 Task: Create a due date automation trigger when advanced on, 2 hours before a card is due add dates not starting today.
Action: Mouse moved to (932, 69)
Screenshot: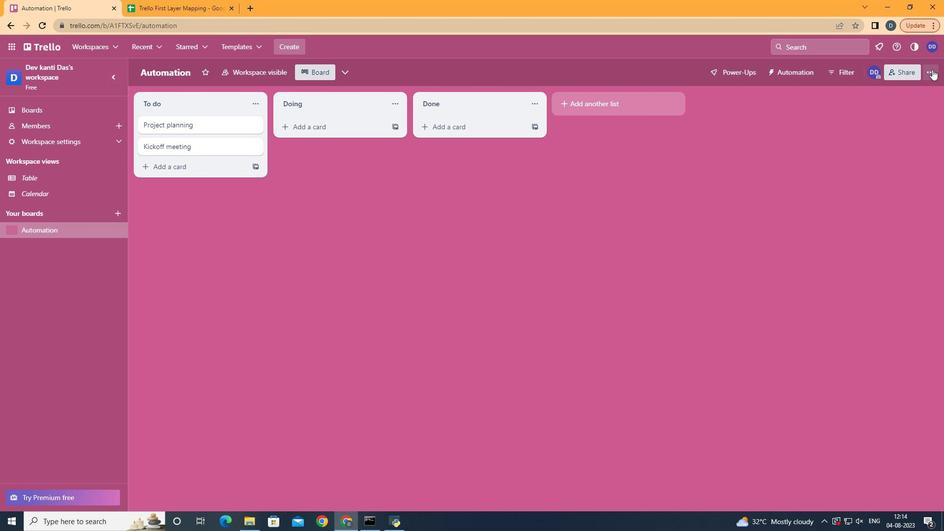 
Action: Mouse pressed left at (932, 69)
Screenshot: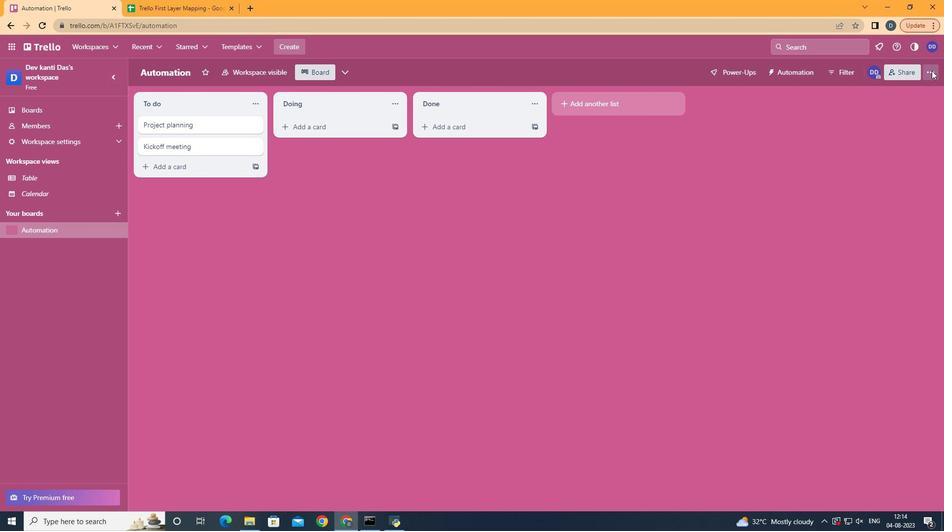 
Action: Mouse moved to (838, 202)
Screenshot: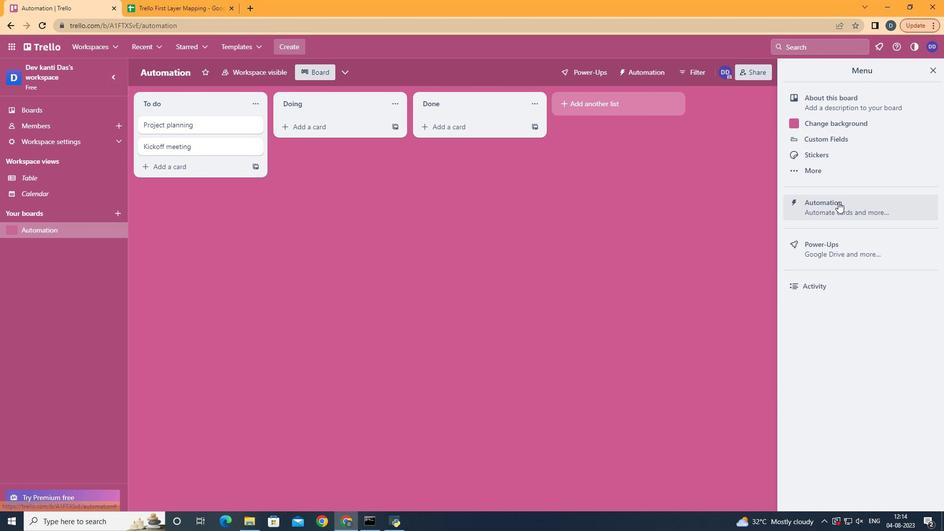 
Action: Mouse pressed left at (838, 202)
Screenshot: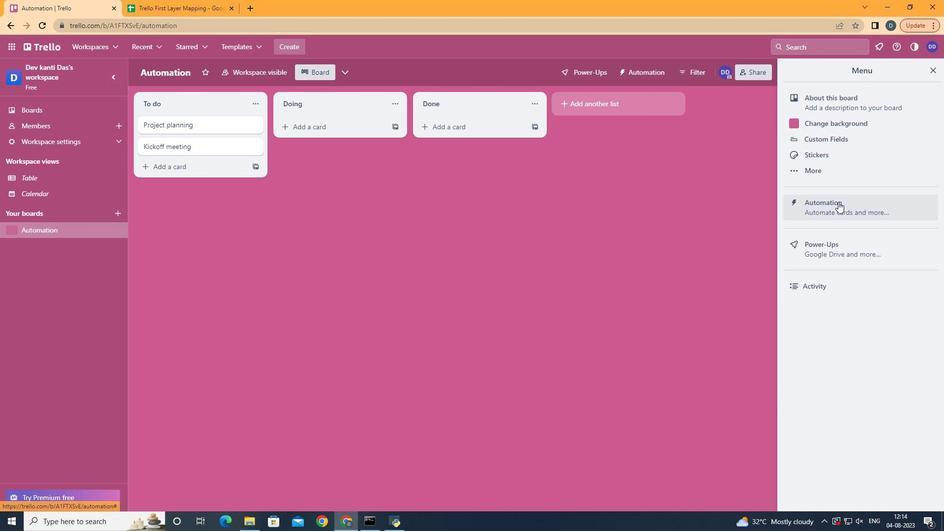
Action: Mouse moved to (223, 197)
Screenshot: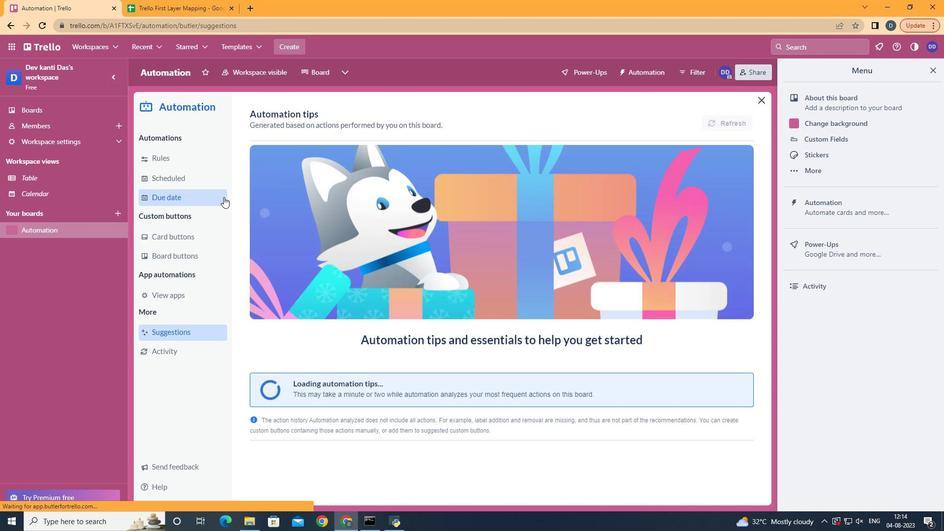 
Action: Mouse pressed left at (223, 197)
Screenshot: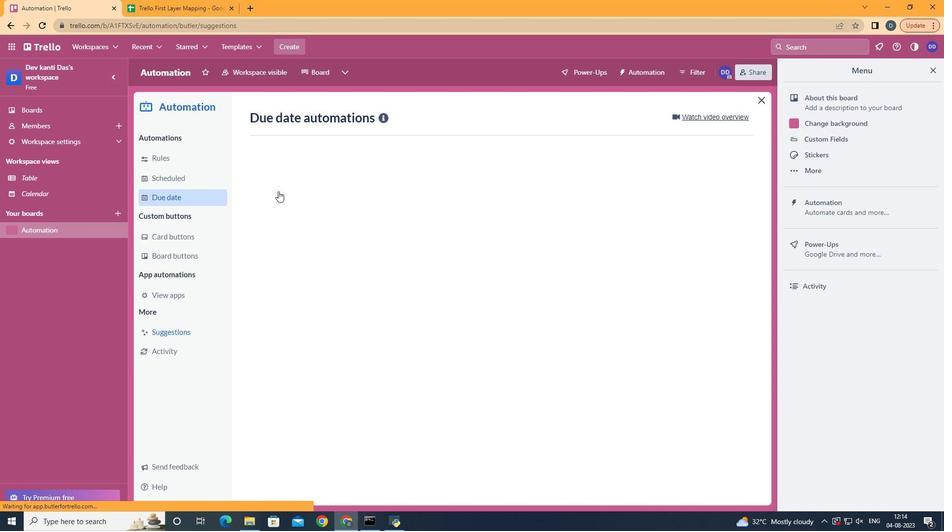 
Action: Mouse moved to (701, 118)
Screenshot: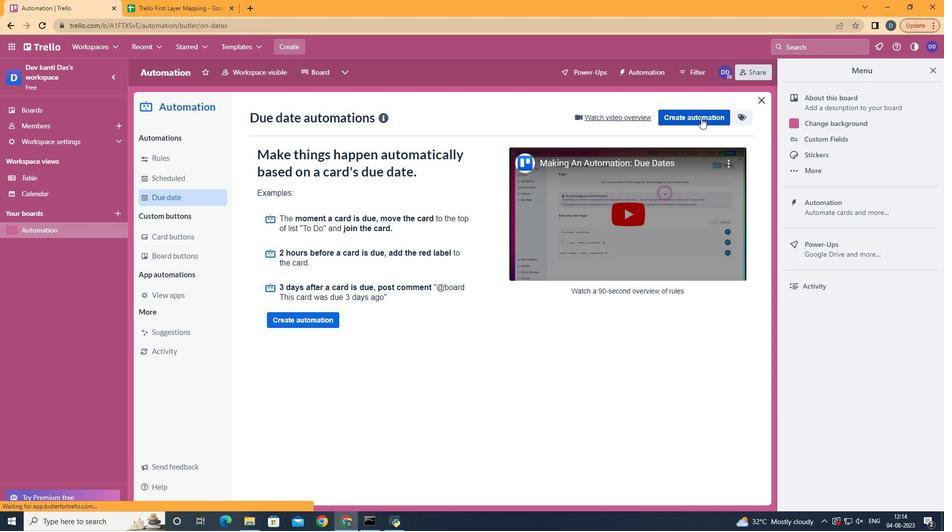 
Action: Mouse pressed left at (701, 118)
Screenshot: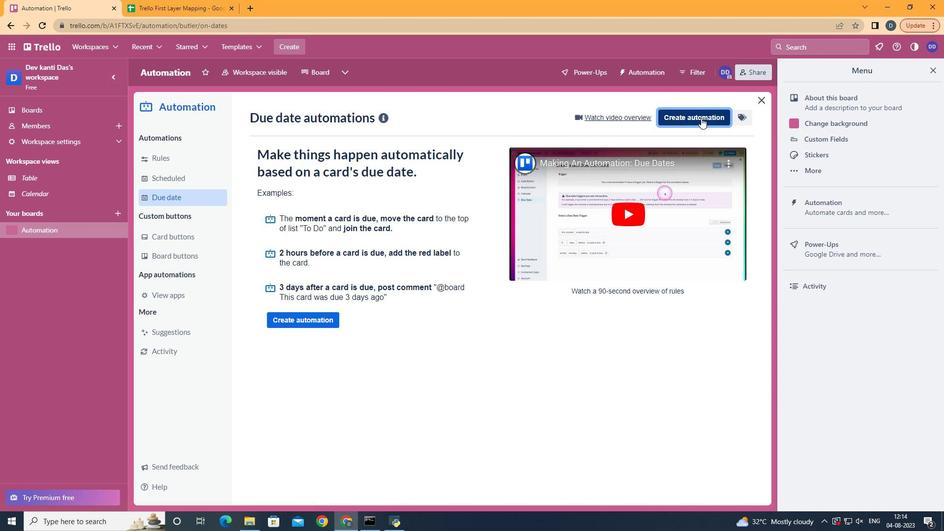 
Action: Mouse moved to (503, 208)
Screenshot: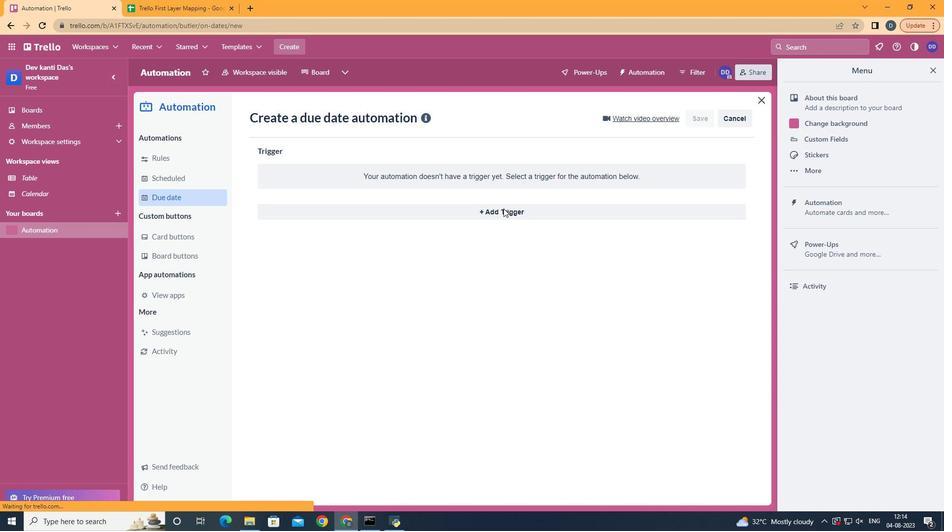 
Action: Mouse pressed left at (503, 208)
Screenshot: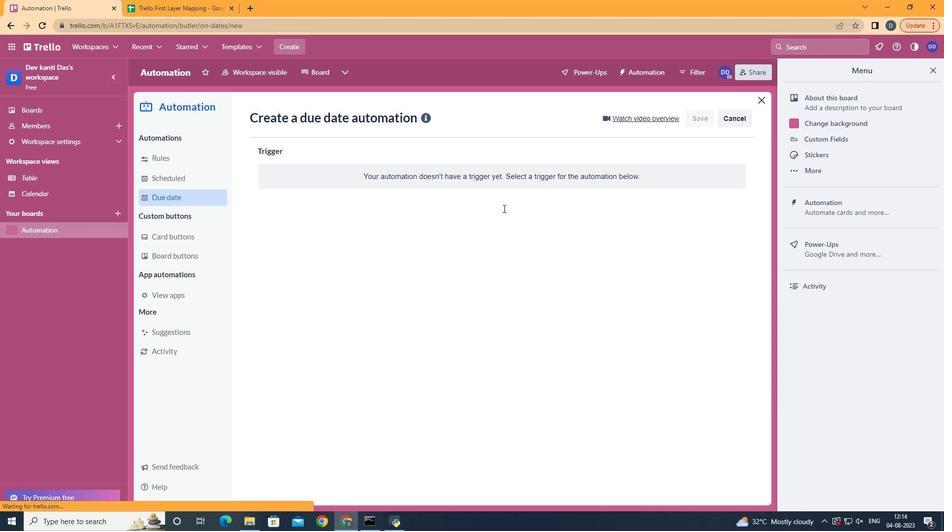 
Action: Mouse moved to (318, 424)
Screenshot: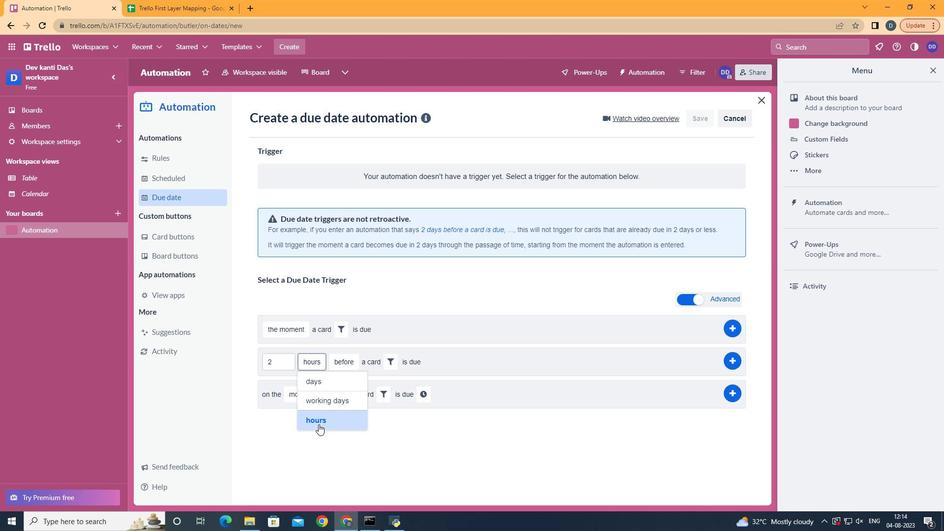 
Action: Mouse pressed left at (318, 424)
Screenshot: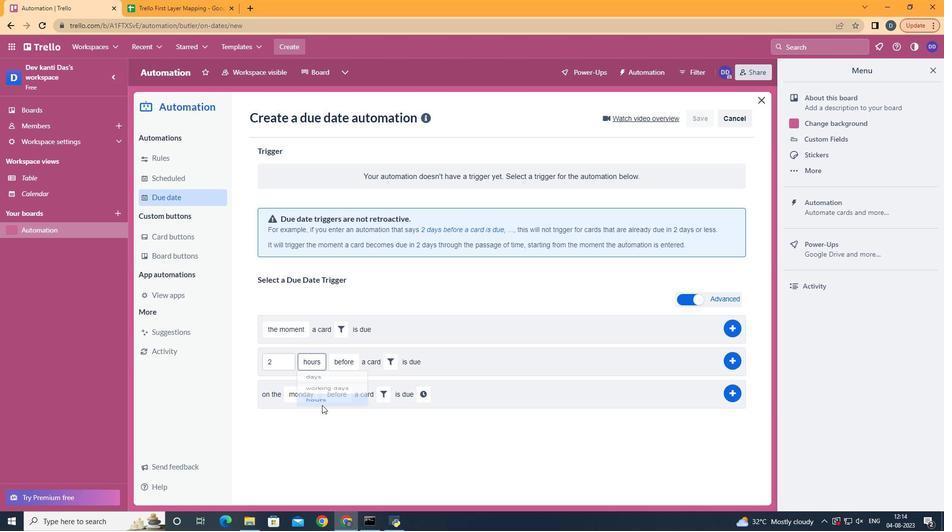 
Action: Mouse moved to (341, 376)
Screenshot: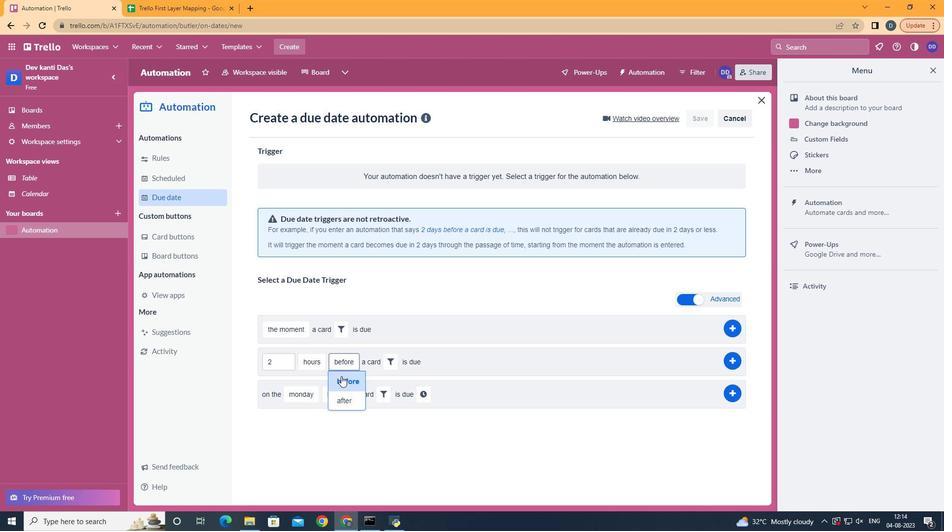 
Action: Mouse pressed left at (341, 376)
Screenshot: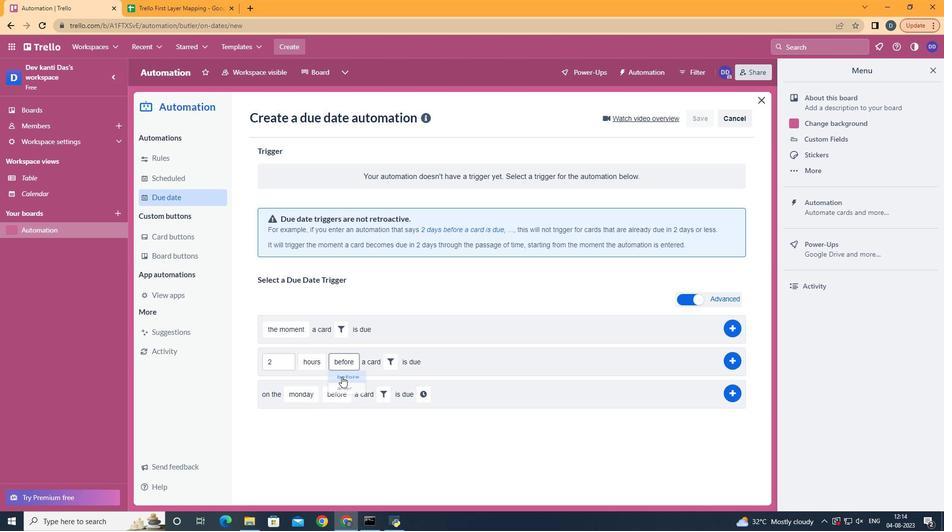 
Action: Mouse moved to (393, 360)
Screenshot: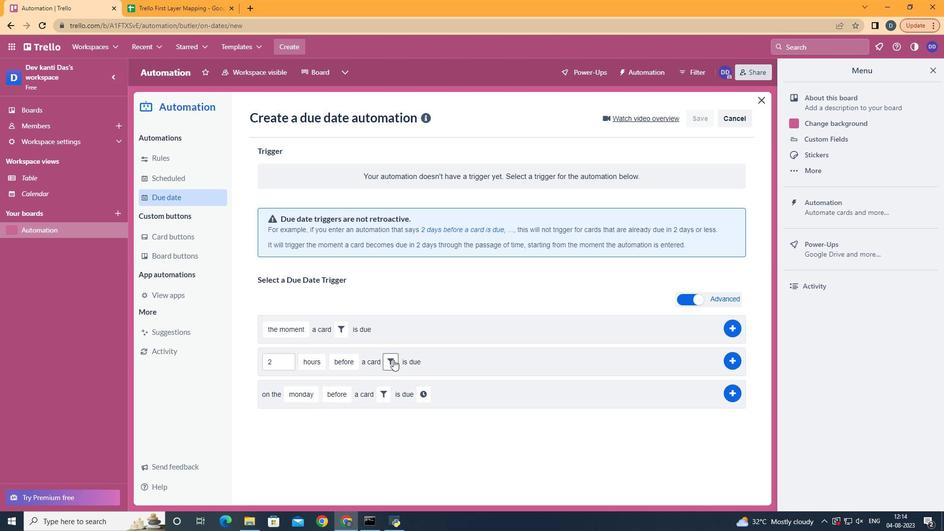 
Action: Mouse pressed left at (393, 360)
Screenshot: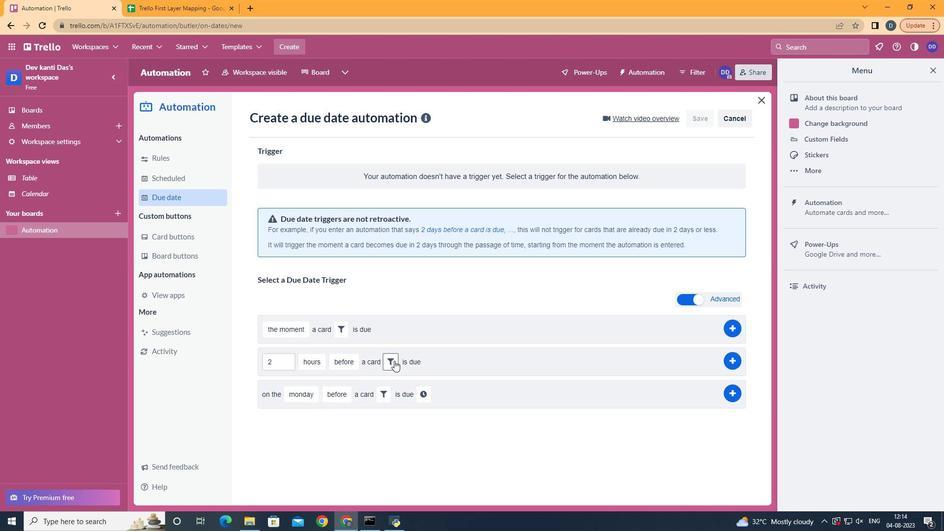 
Action: Mouse moved to (432, 391)
Screenshot: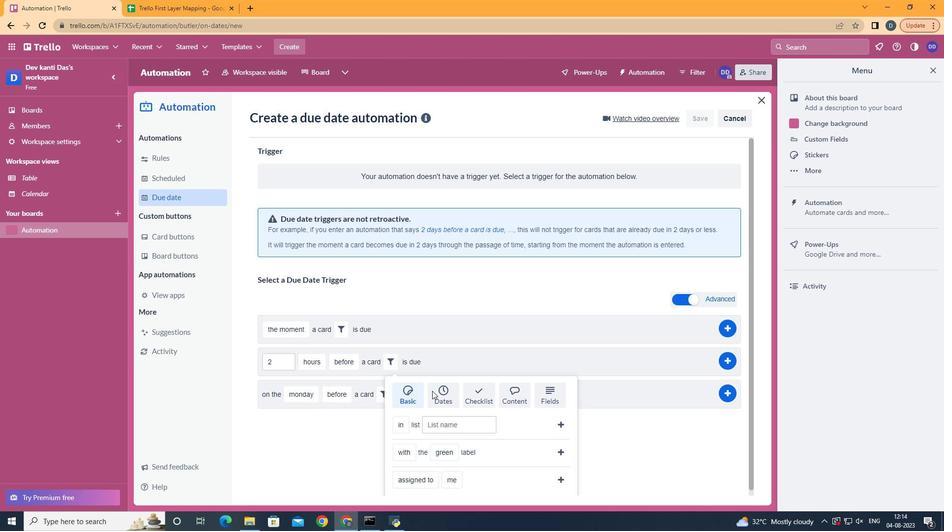 
Action: Mouse pressed left at (432, 391)
Screenshot: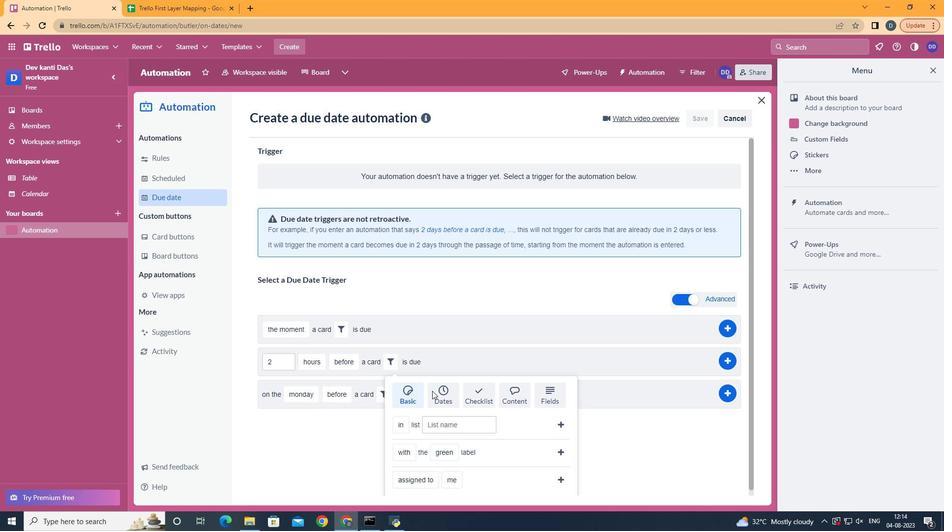 
Action: Mouse scrolled (432, 390) with delta (0, 0)
Screenshot: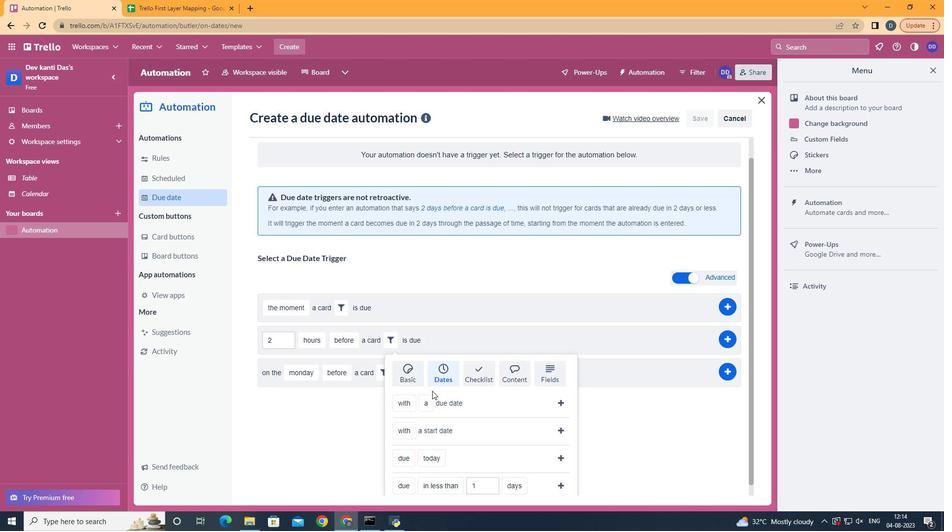 
Action: Mouse scrolled (432, 390) with delta (0, 0)
Screenshot: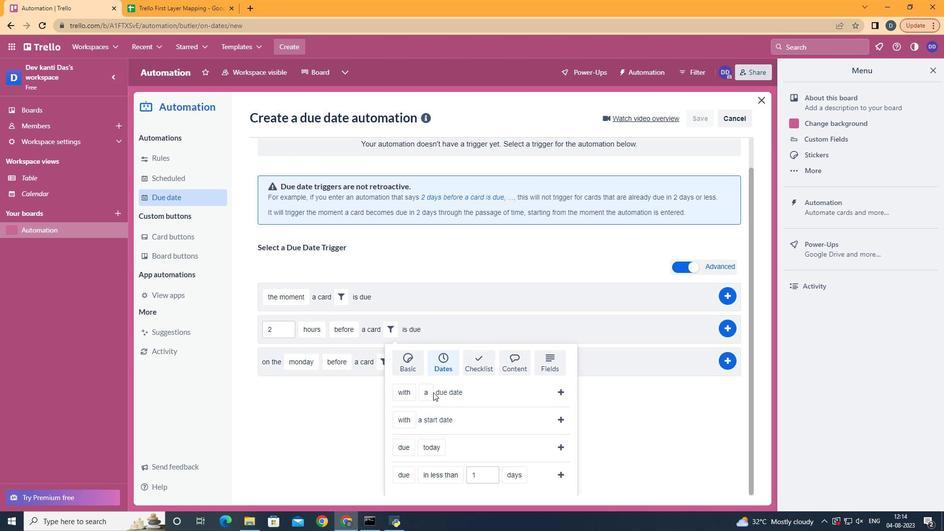 
Action: Mouse scrolled (432, 390) with delta (0, 0)
Screenshot: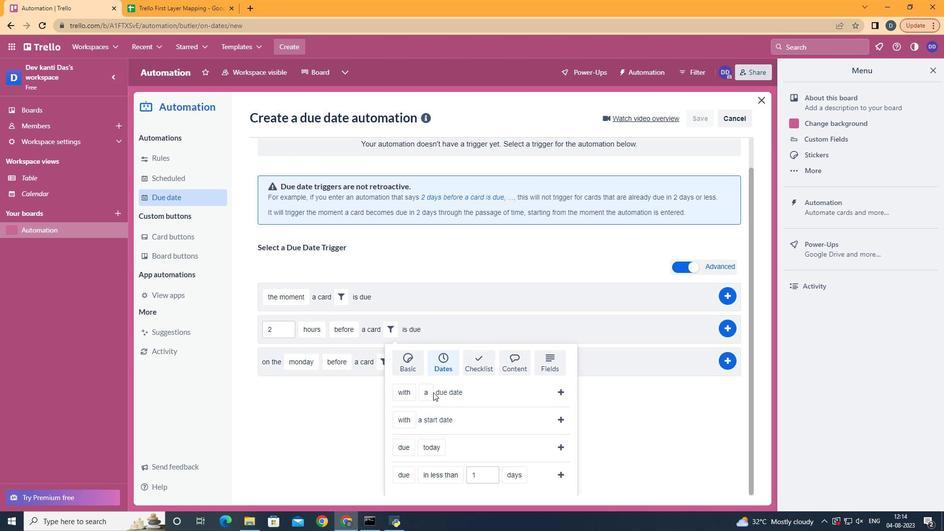 
Action: Mouse scrolled (432, 390) with delta (0, 0)
Screenshot: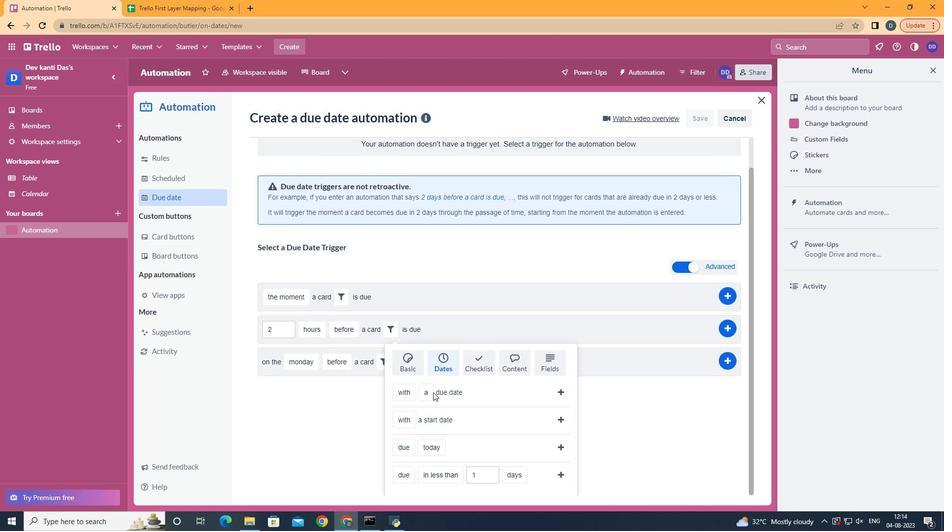 
Action: Mouse scrolled (432, 390) with delta (0, 0)
Screenshot: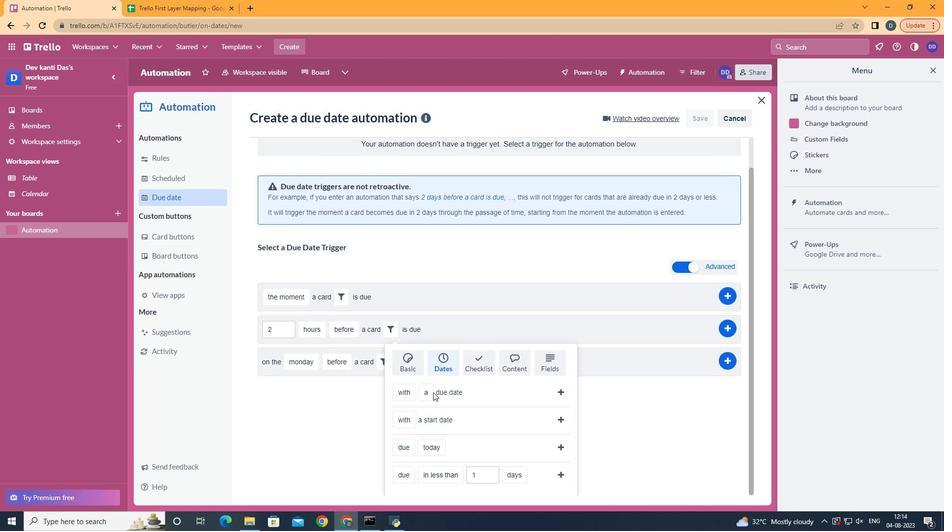 
Action: Mouse moved to (426, 428)
Screenshot: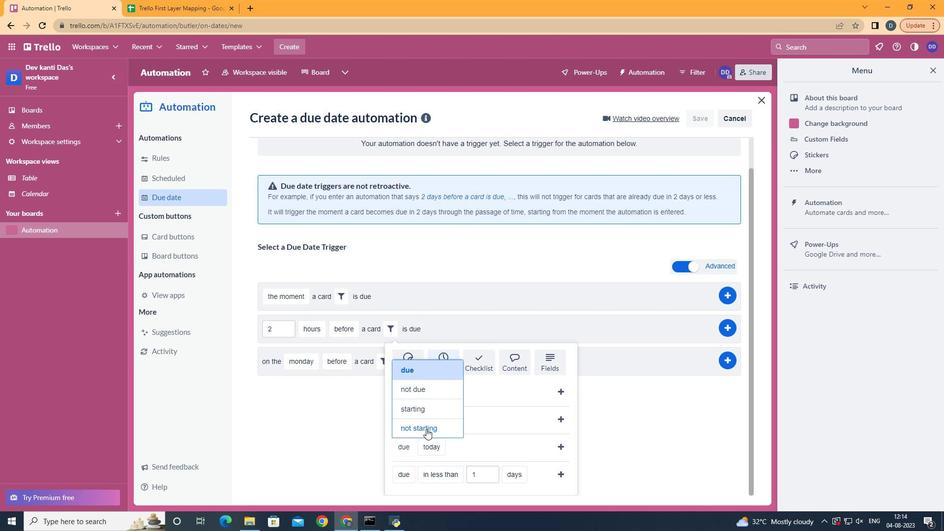 
Action: Mouse pressed left at (426, 428)
Screenshot: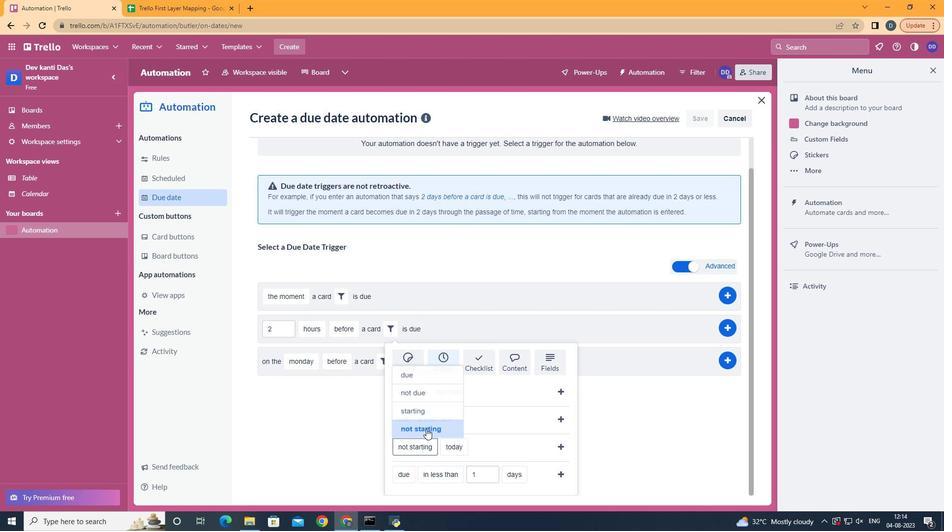 
Action: Mouse moved to (474, 333)
Screenshot: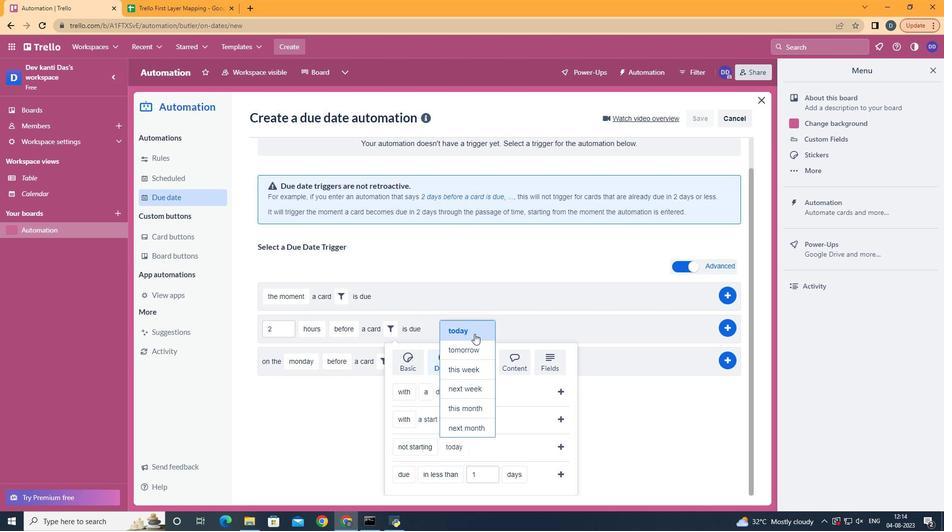 
Action: Mouse pressed left at (474, 333)
Screenshot: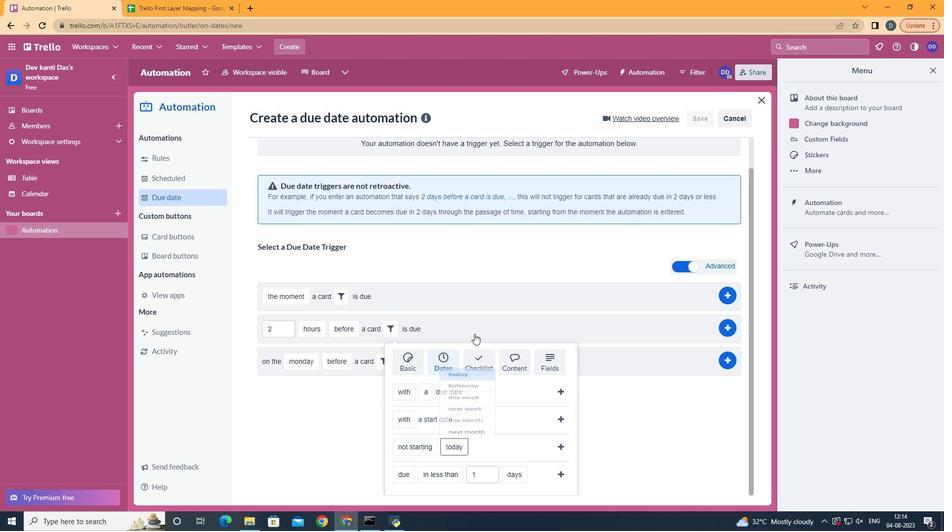 
Action: Mouse moved to (559, 441)
Screenshot: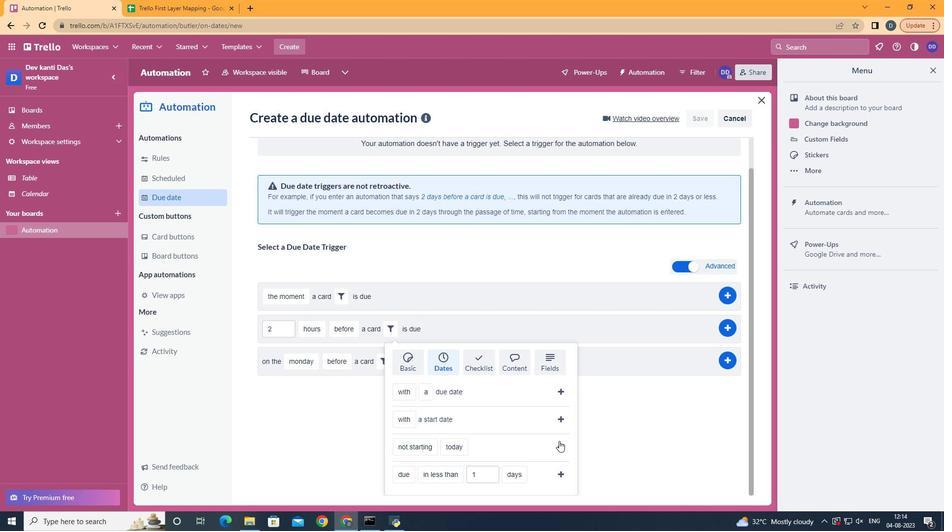 
Action: Mouse pressed left at (559, 441)
Screenshot: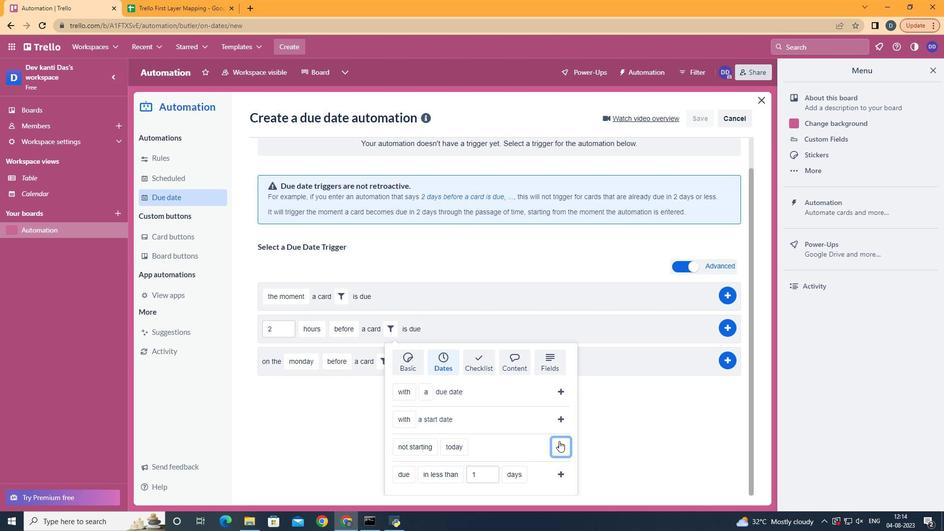 
Action: Mouse moved to (736, 364)
Screenshot: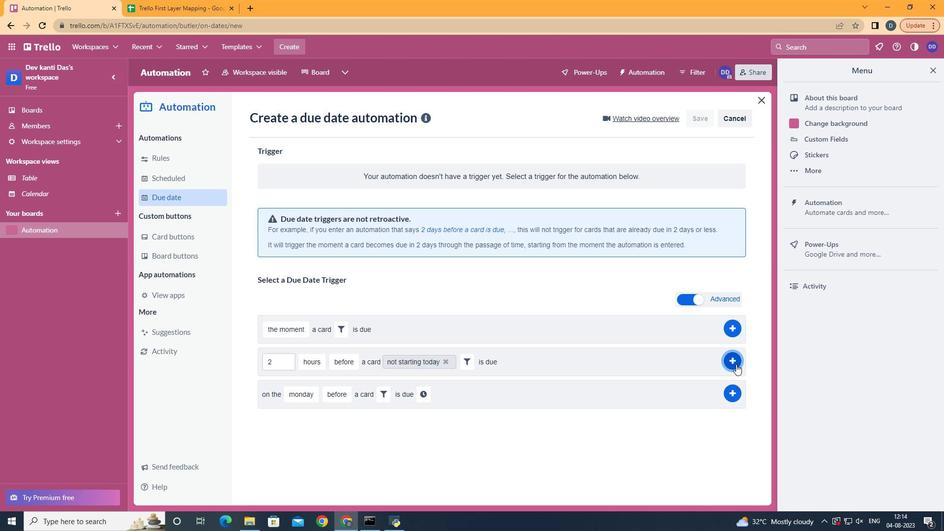 
Action: Mouse pressed left at (736, 364)
Screenshot: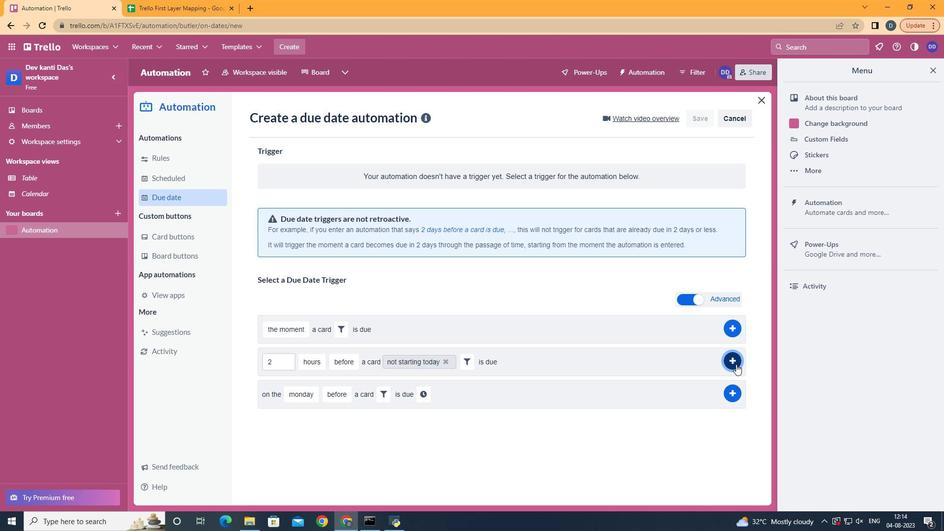 
Action: Mouse moved to (470, 195)
Screenshot: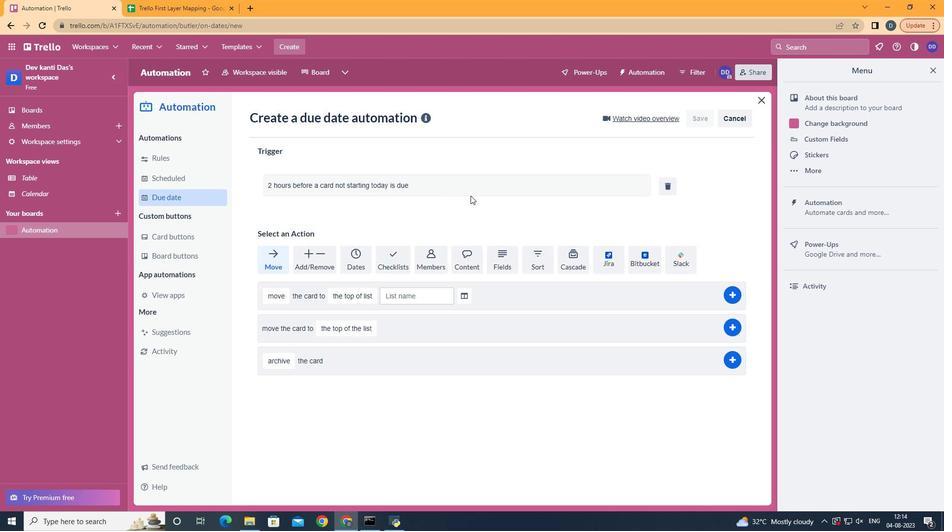 
